 Task: Search for the email with the subject Project completion logged in from softage.1@softage.net with the filter, email from softage.6@softage.net and a new filter,  Delete it 
Action: Mouse moved to (890, 83)
Screenshot: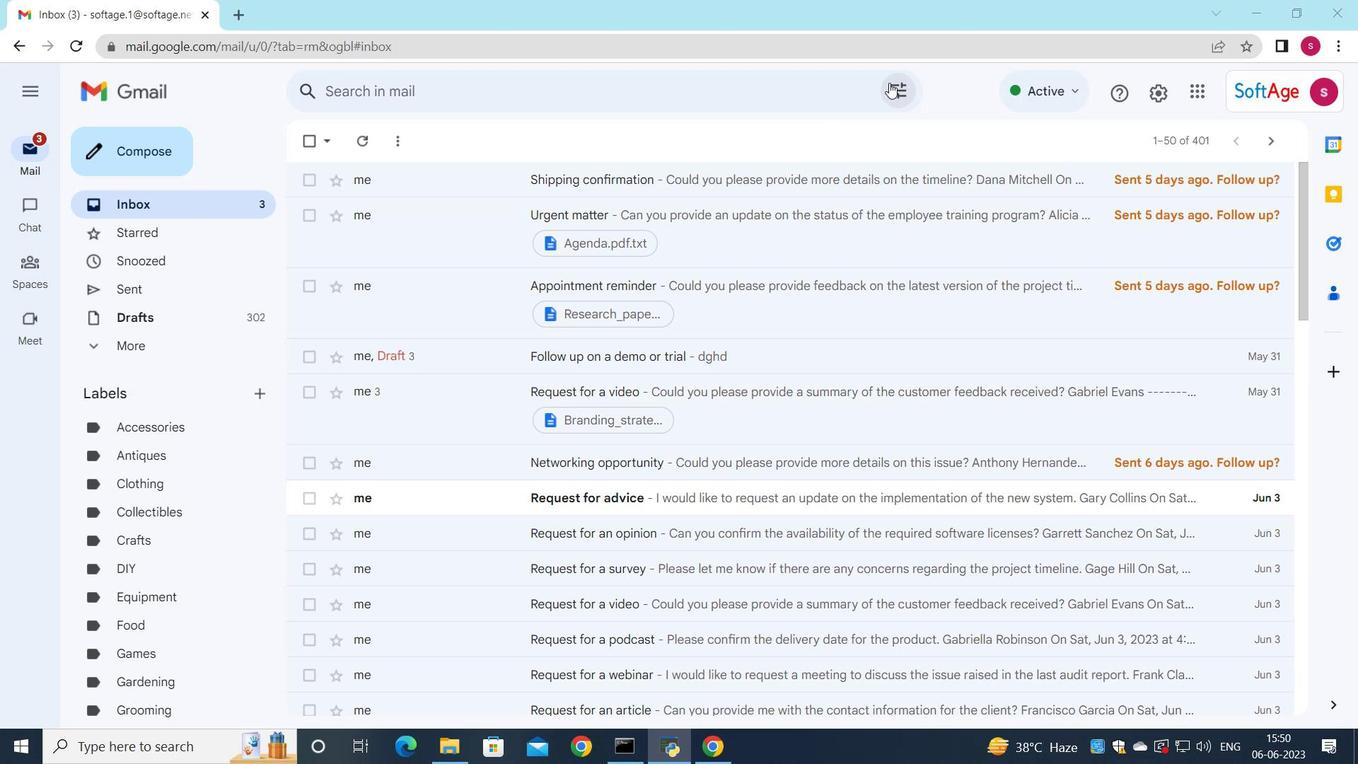 
Action: Mouse pressed left at (890, 83)
Screenshot: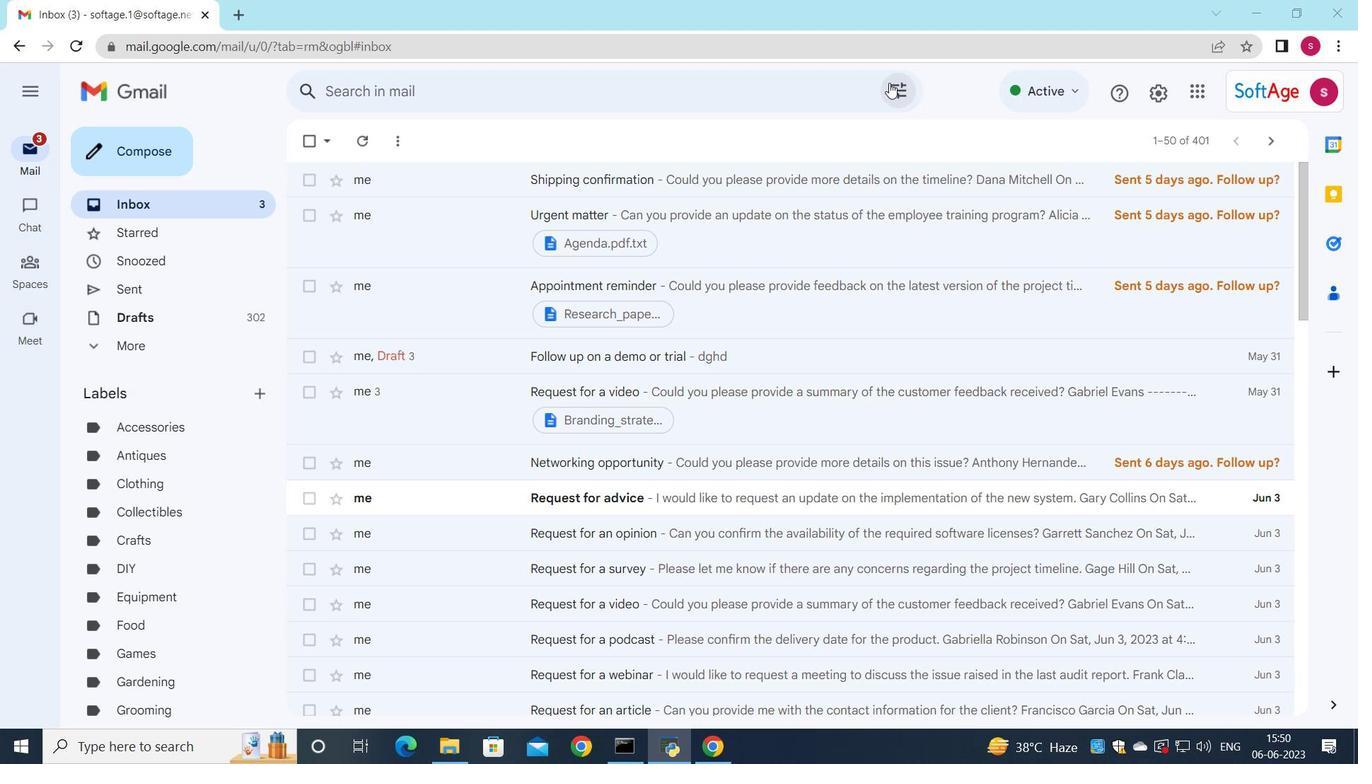 
Action: Mouse moved to (635, 210)
Screenshot: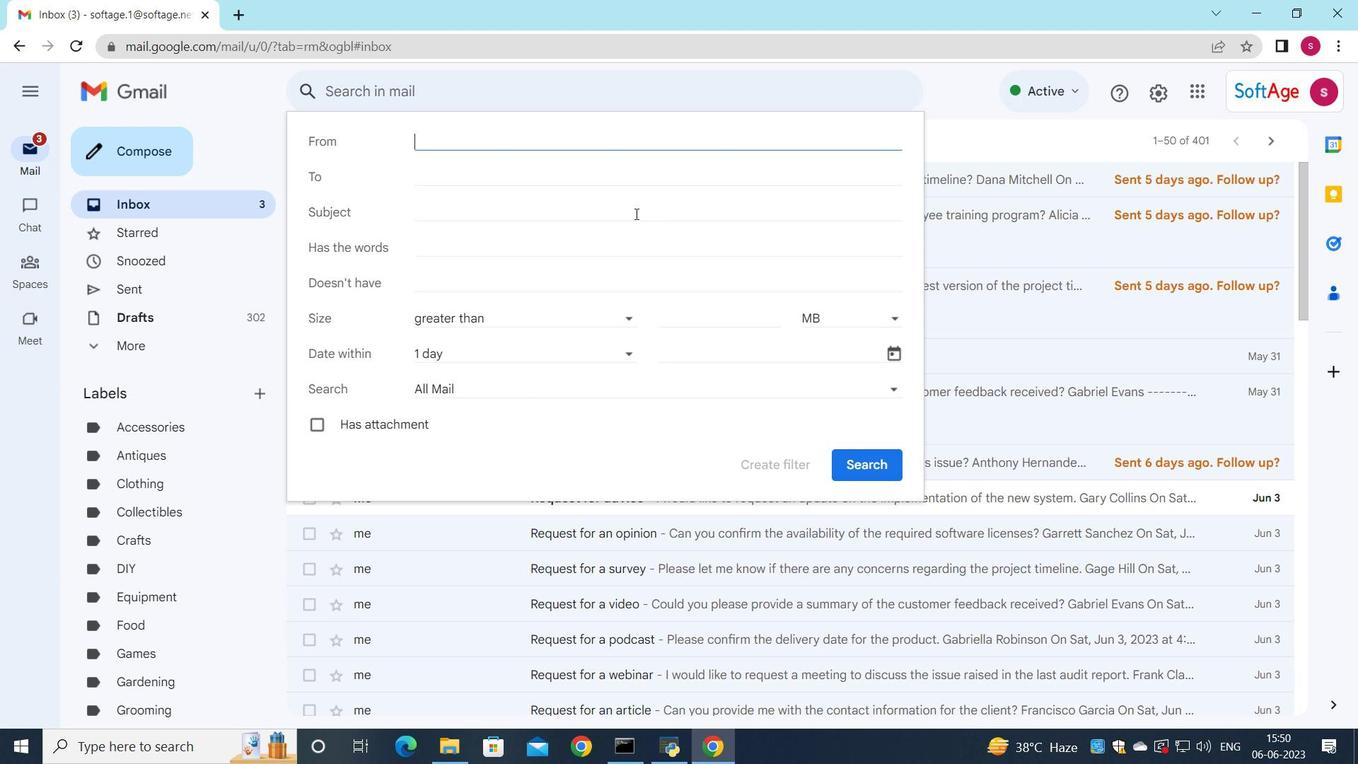 
Action: Key pressed s
Screenshot: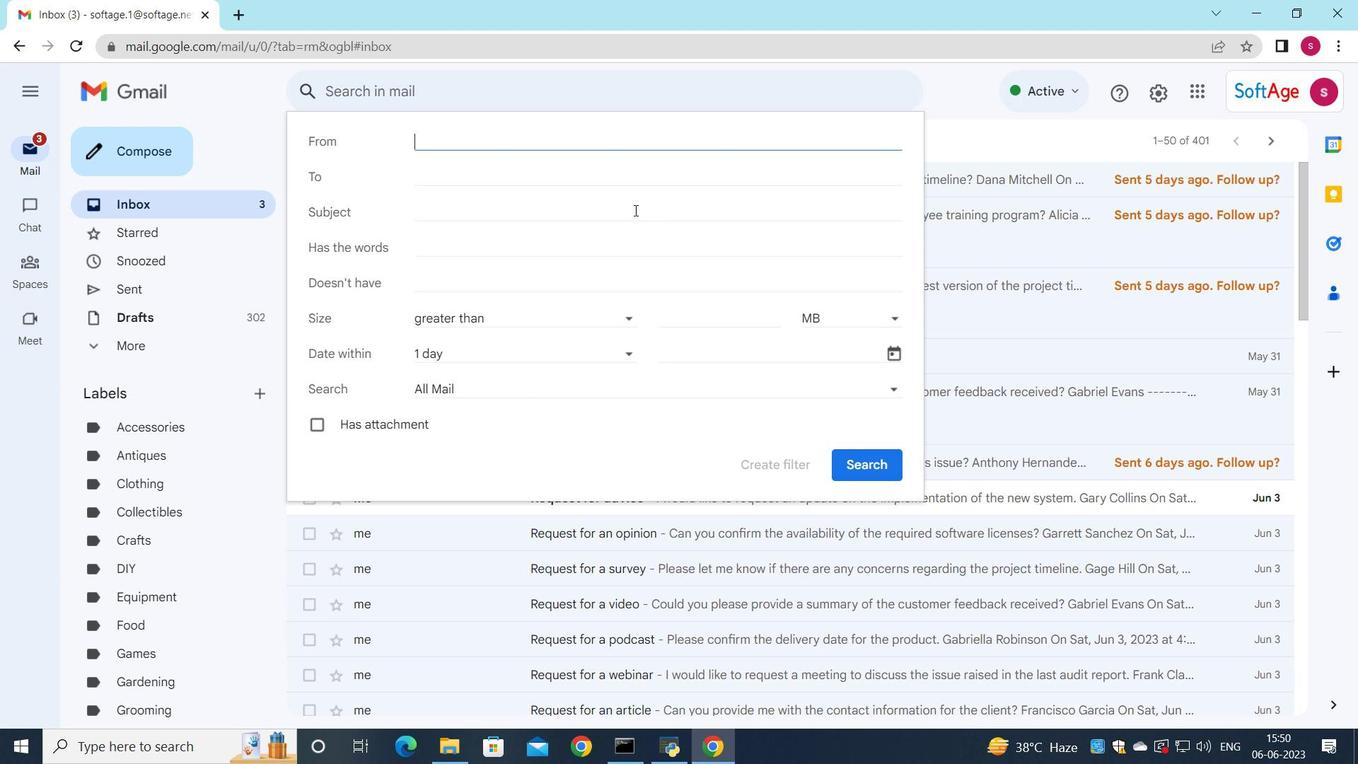 
Action: Mouse moved to (575, 170)
Screenshot: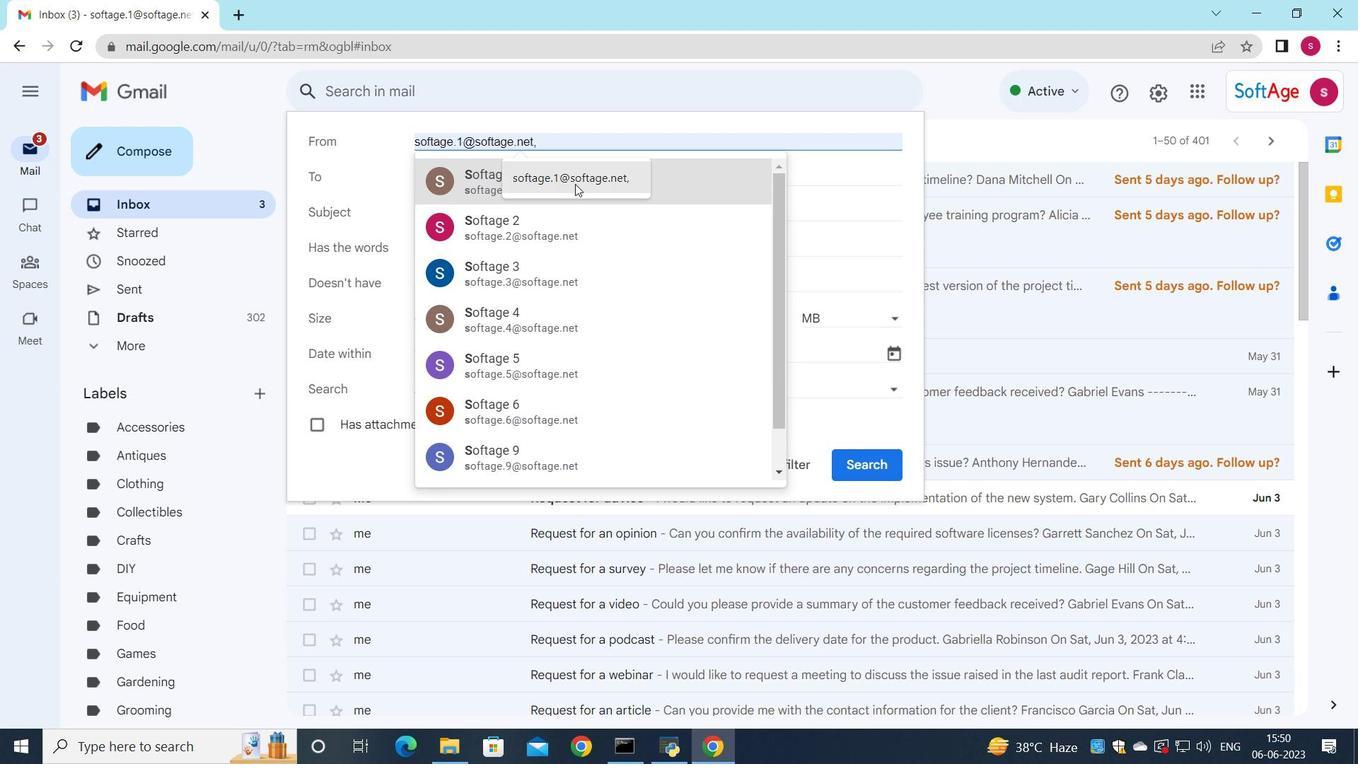 
Action: Mouse pressed left at (575, 170)
Screenshot: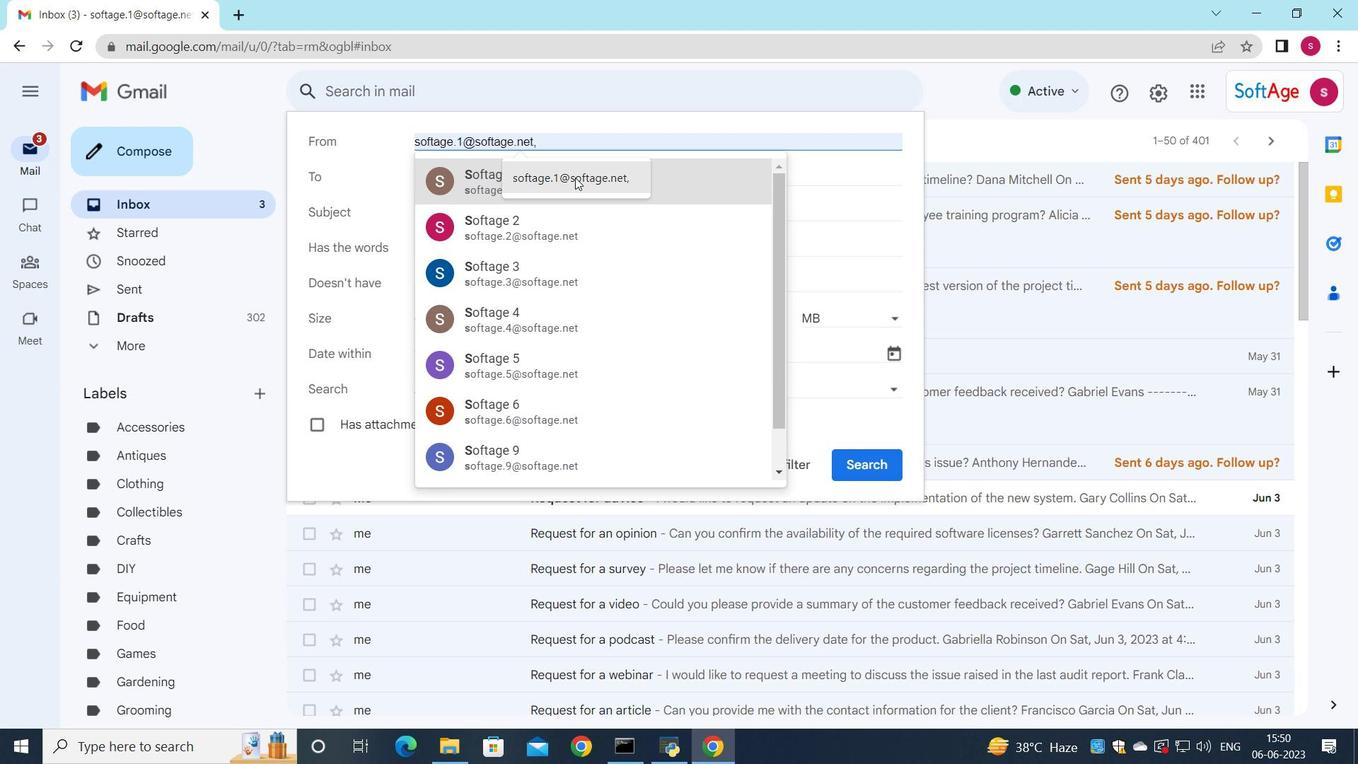 
Action: Mouse moved to (517, 171)
Screenshot: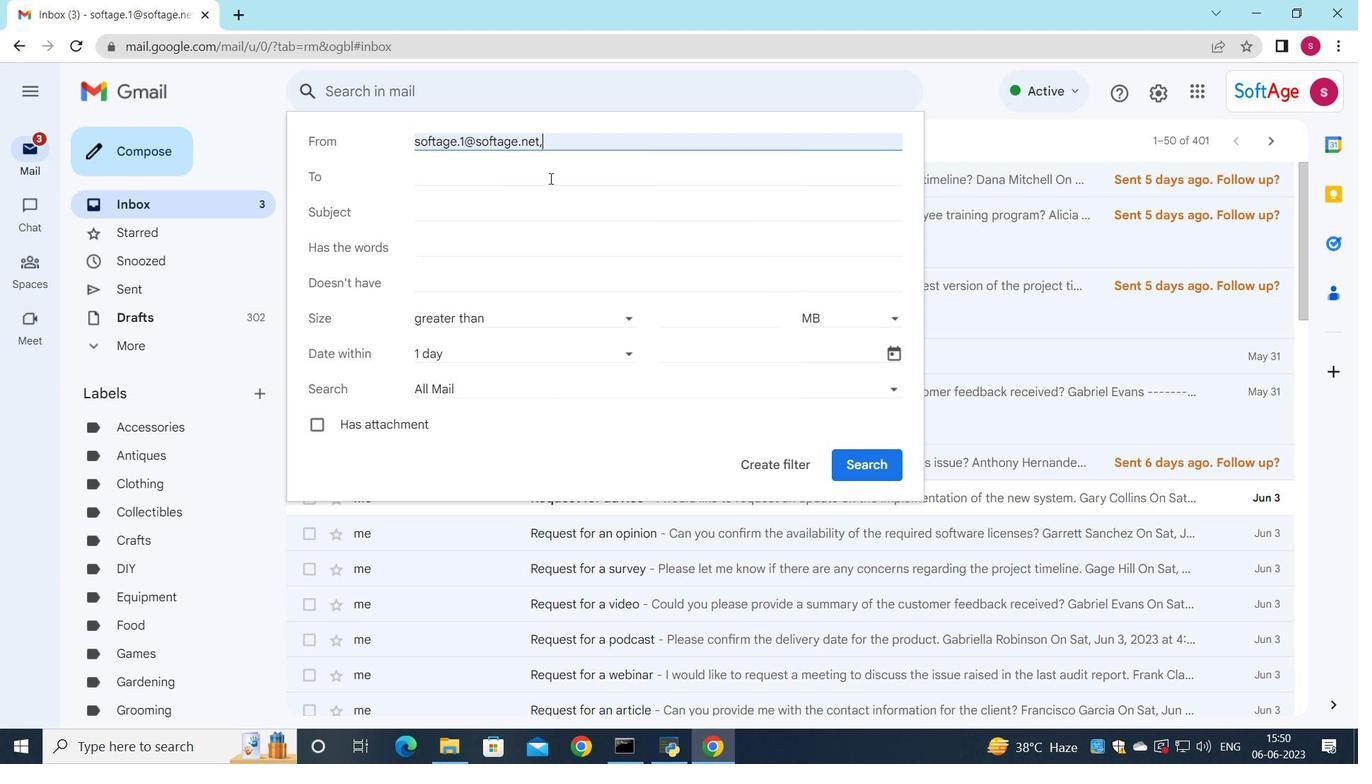 
Action: Mouse pressed left at (517, 171)
Screenshot: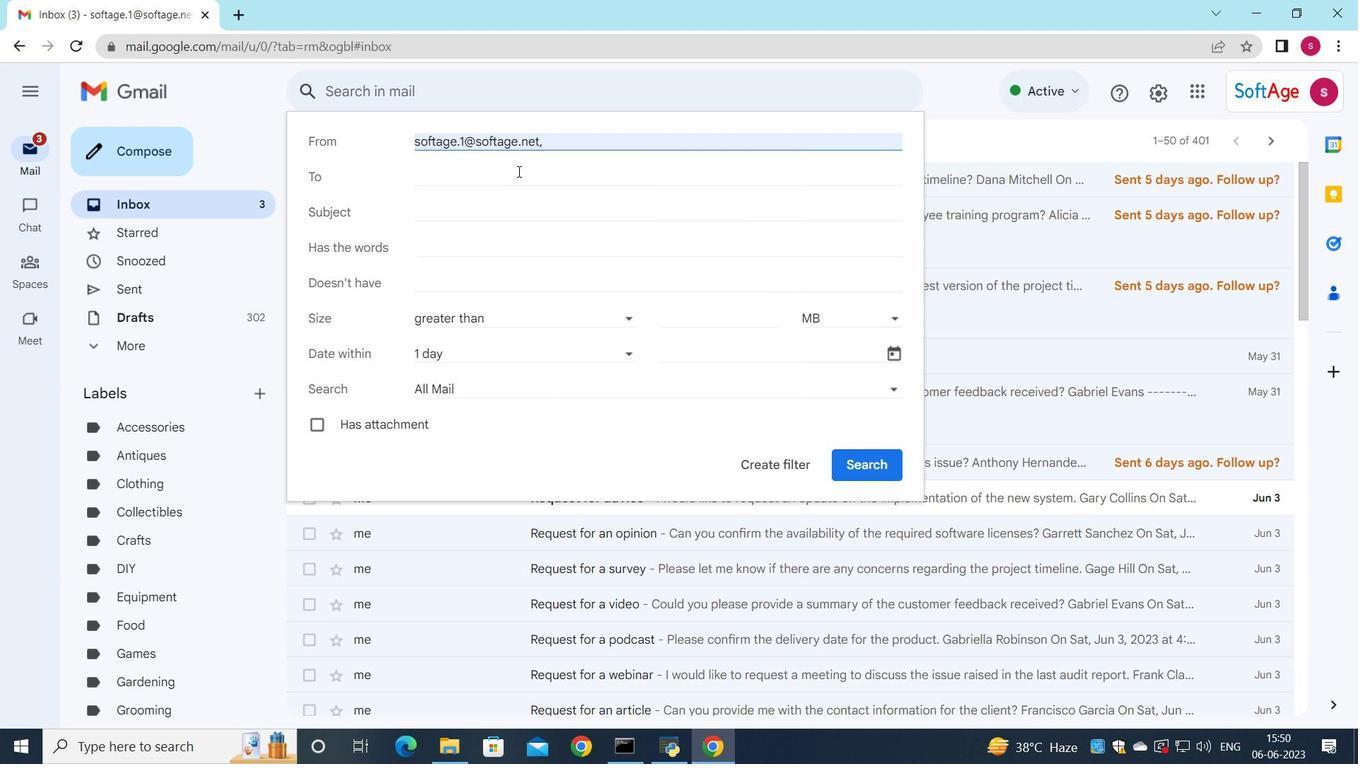 
Action: Key pressed s
Screenshot: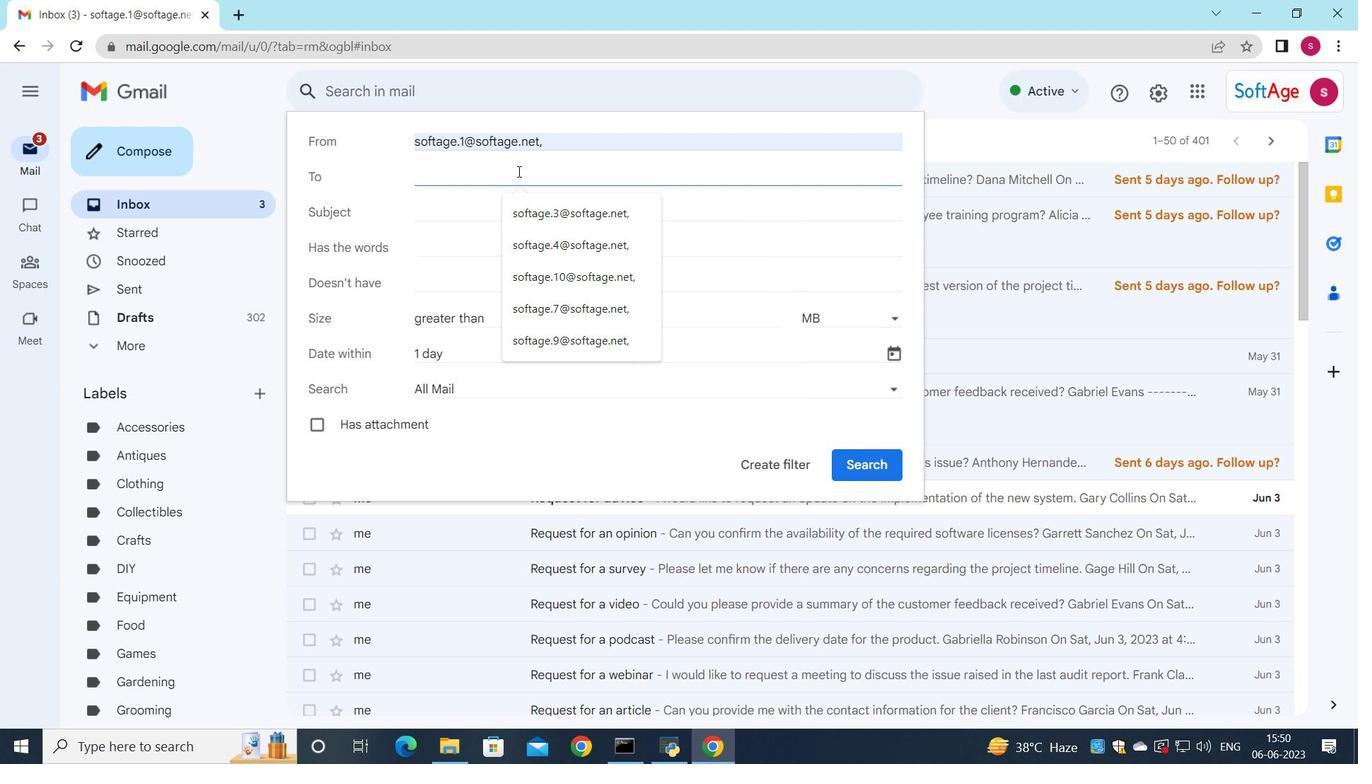 
Action: Mouse moved to (485, 455)
Screenshot: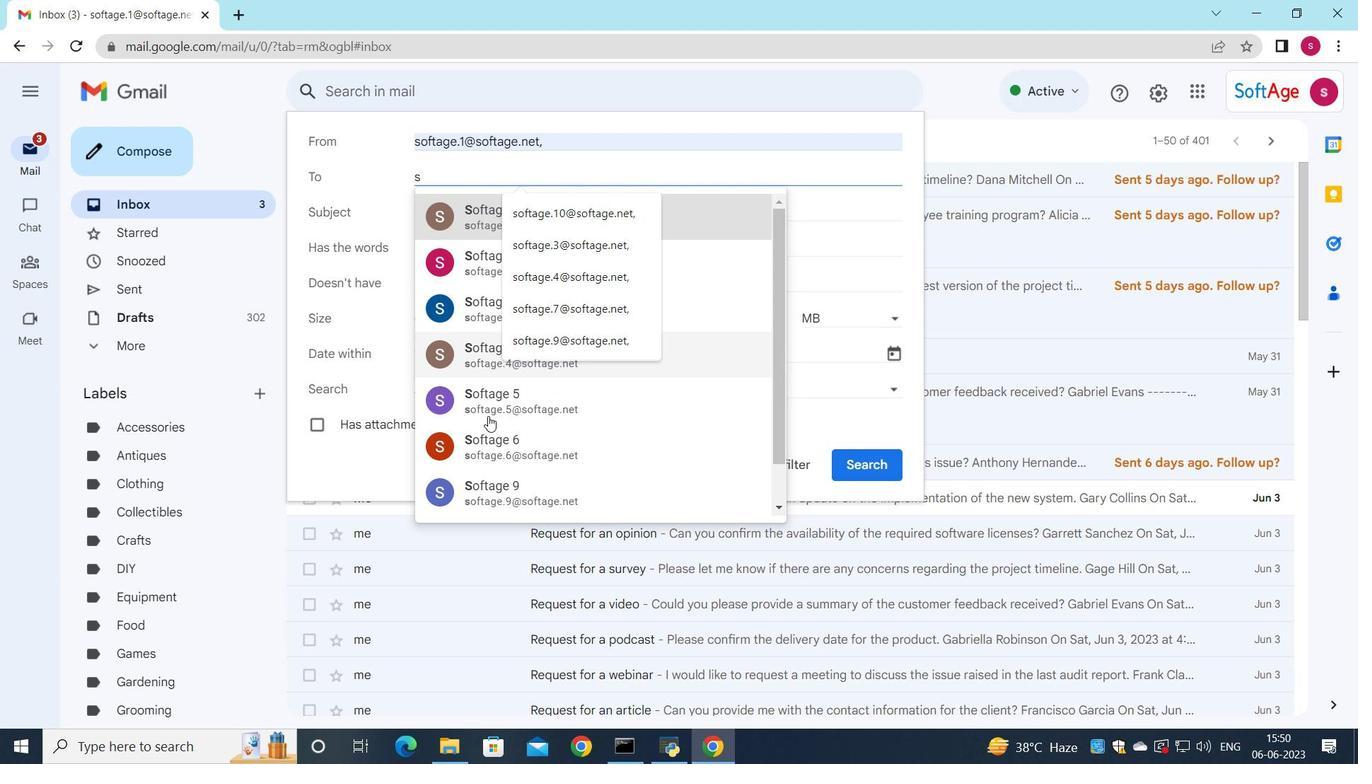 
Action: Mouse pressed left at (485, 455)
Screenshot: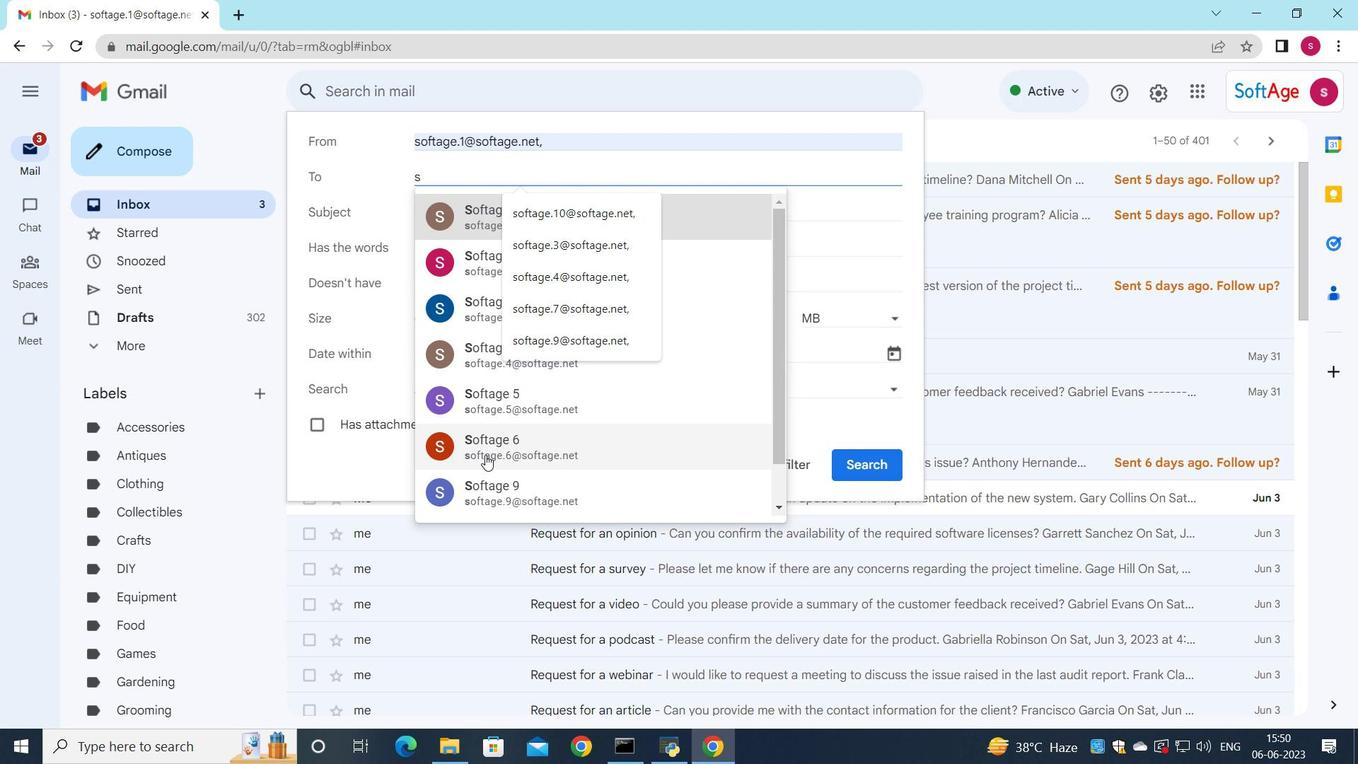 
Action: Mouse moved to (442, 217)
Screenshot: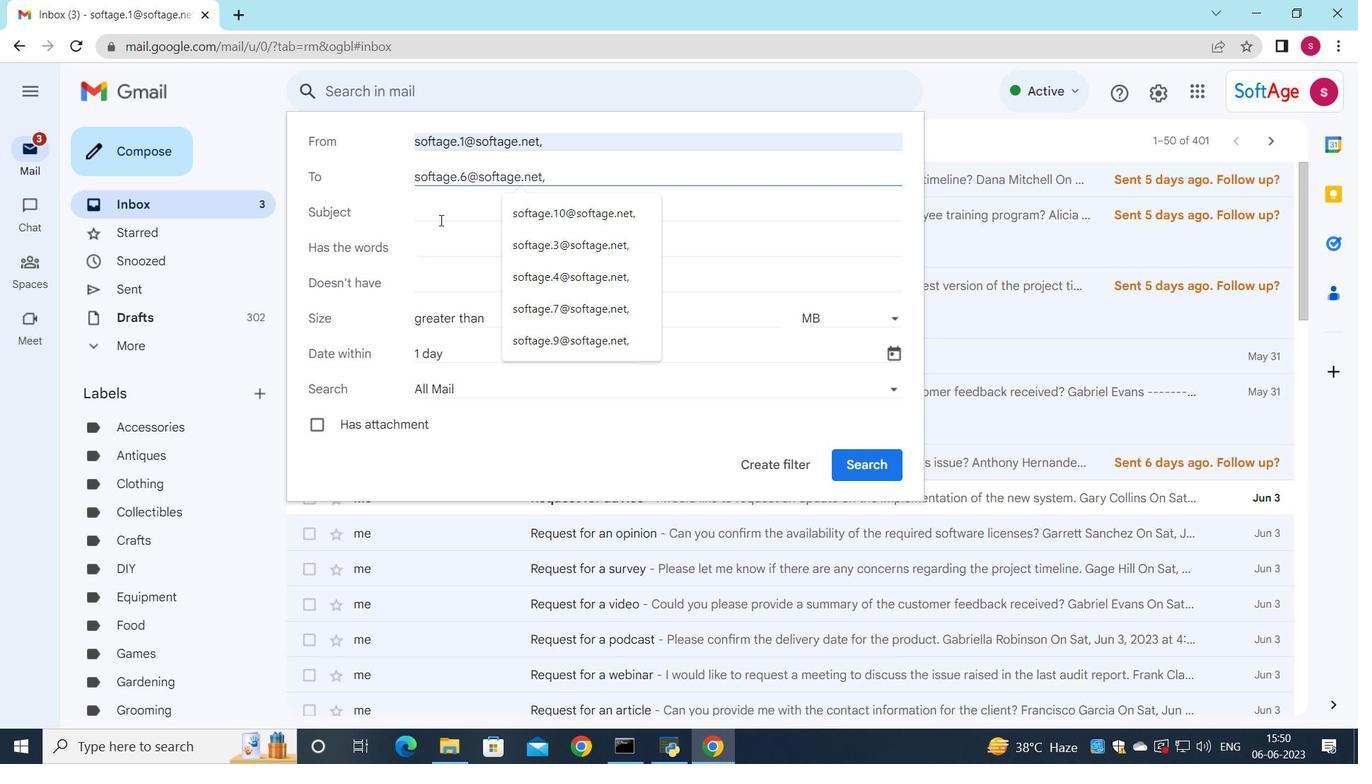 
Action: Mouse pressed left at (442, 217)
Screenshot: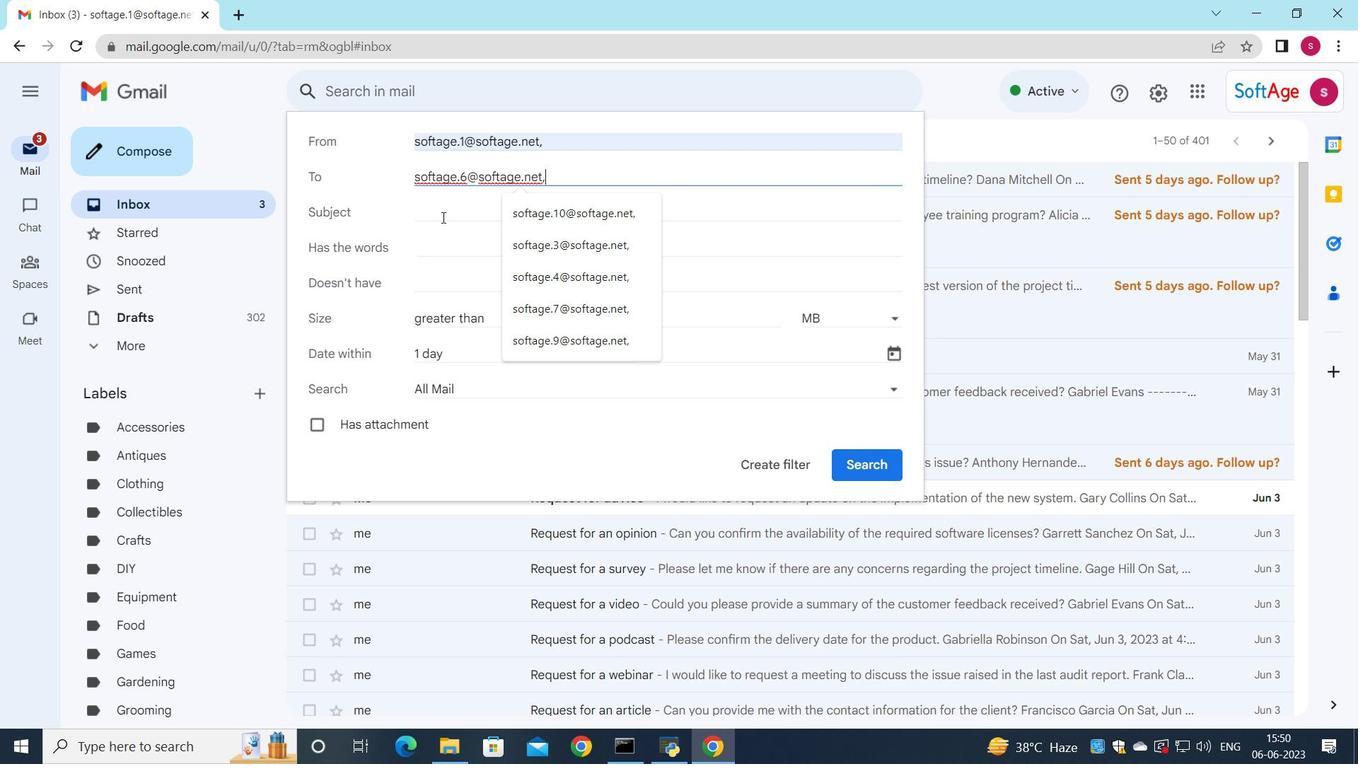 
Action: Mouse moved to (443, 217)
Screenshot: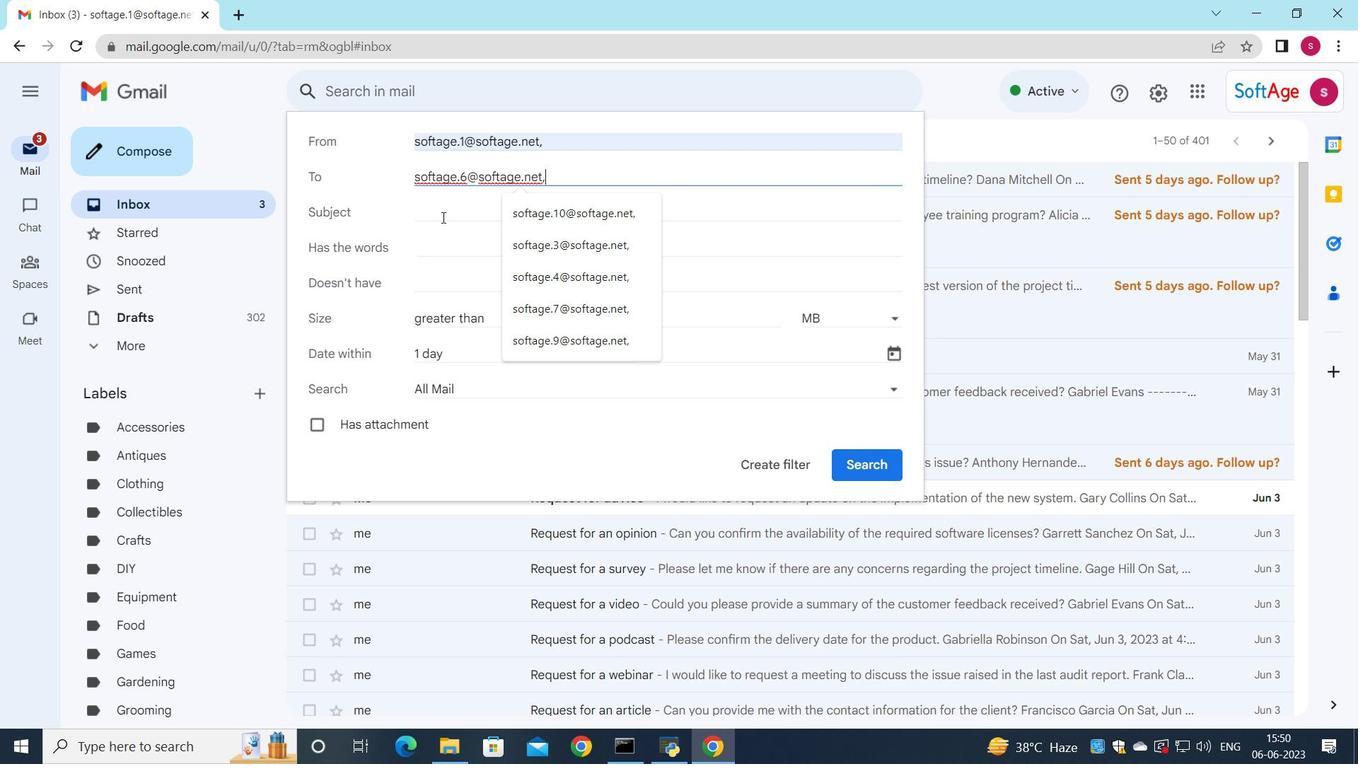 
Action: Key pressed <Key.shift>Project<Key.space>completion
Screenshot: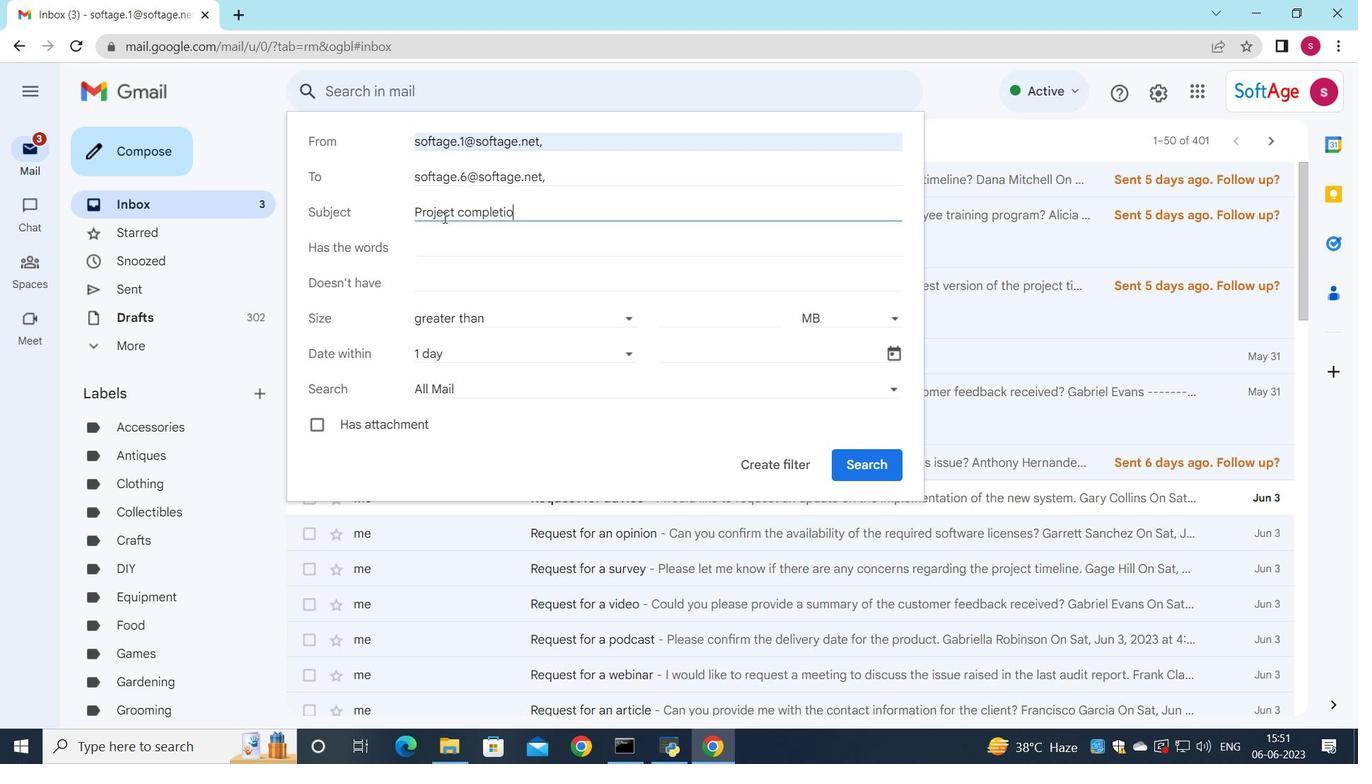
Action: Mouse moved to (500, 341)
Screenshot: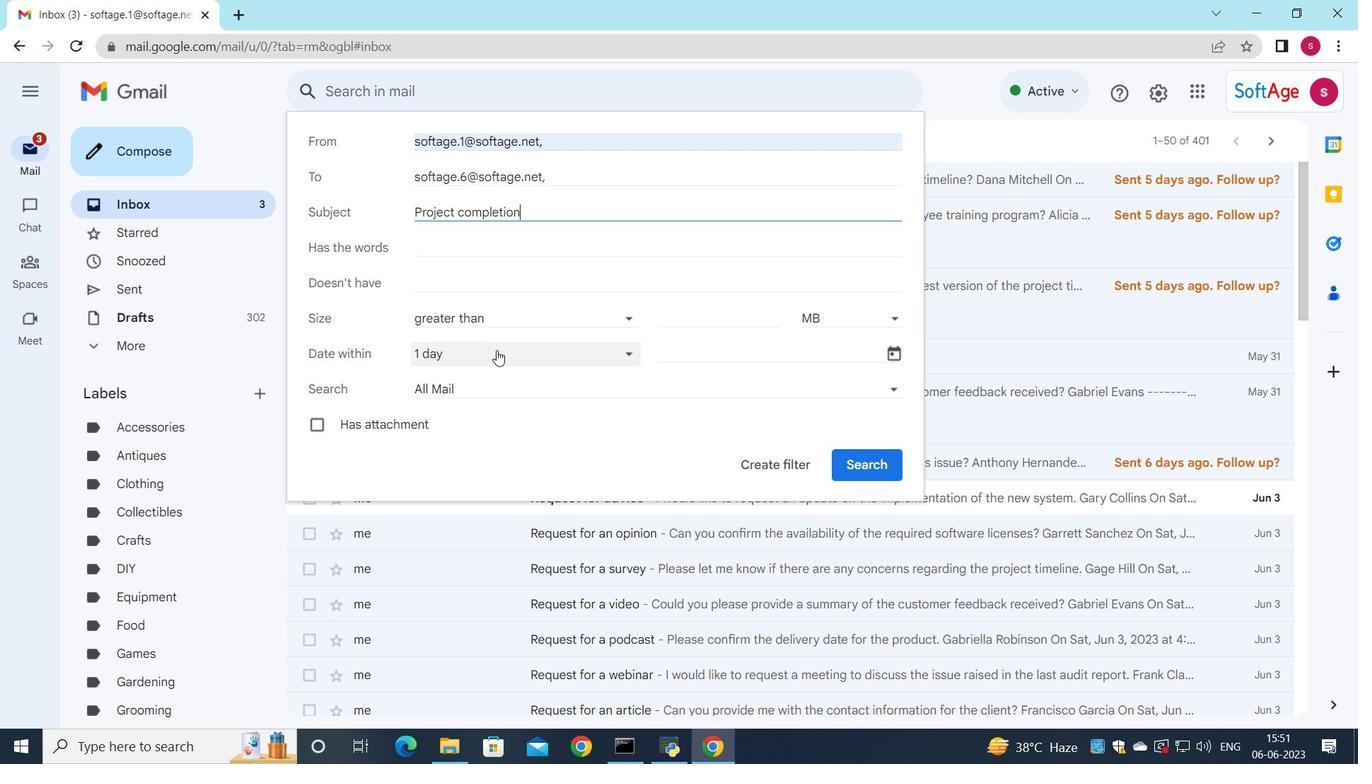 
Action: Mouse pressed left at (500, 341)
Screenshot: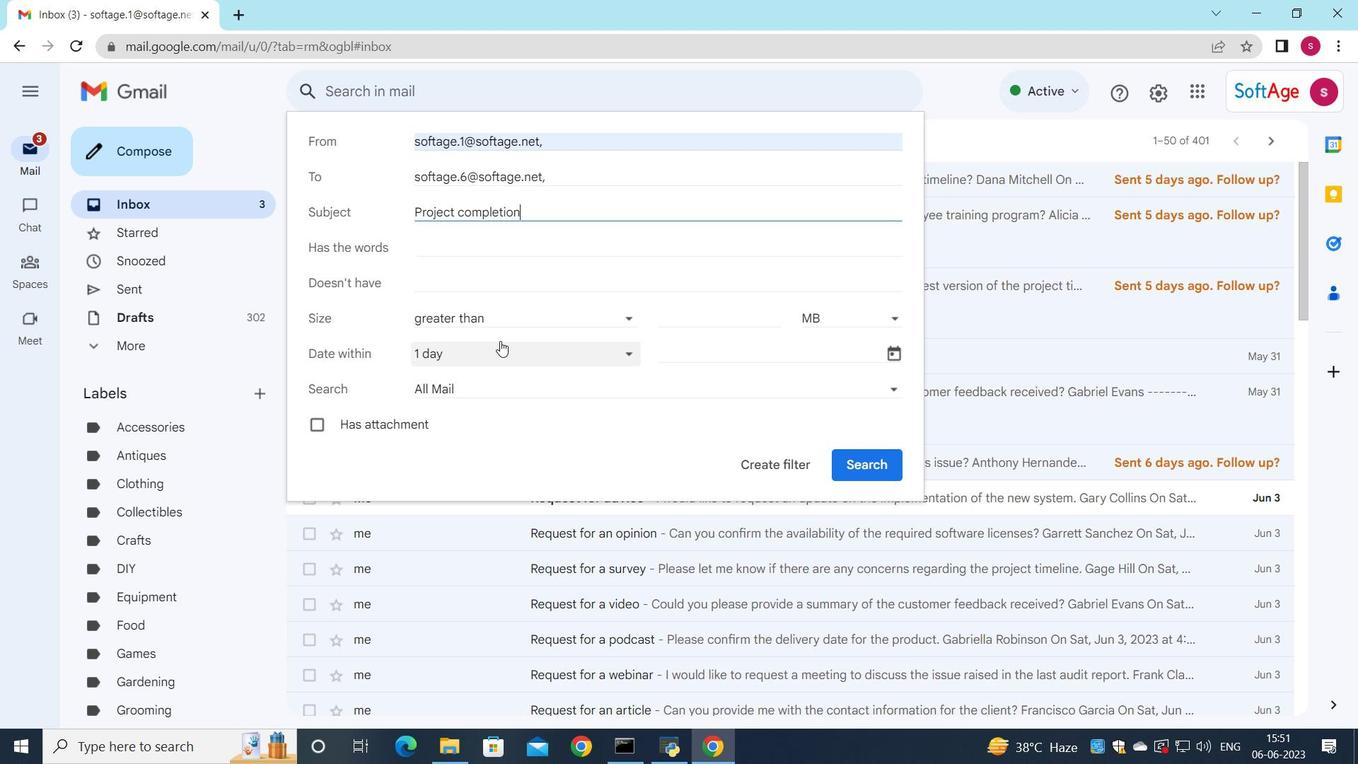 
Action: Mouse moved to (490, 551)
Screenshot: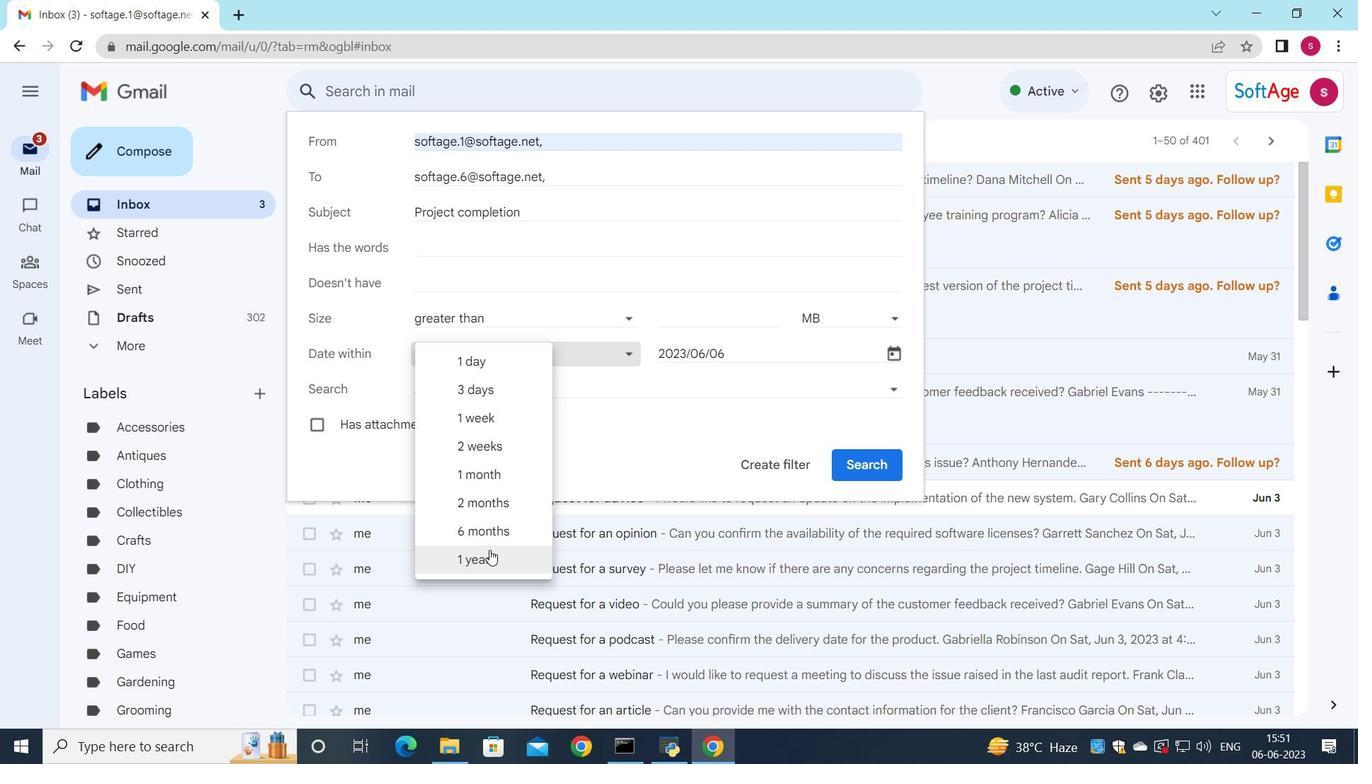 
Action: Mouse pressed left at (490, 551)
Screenshot: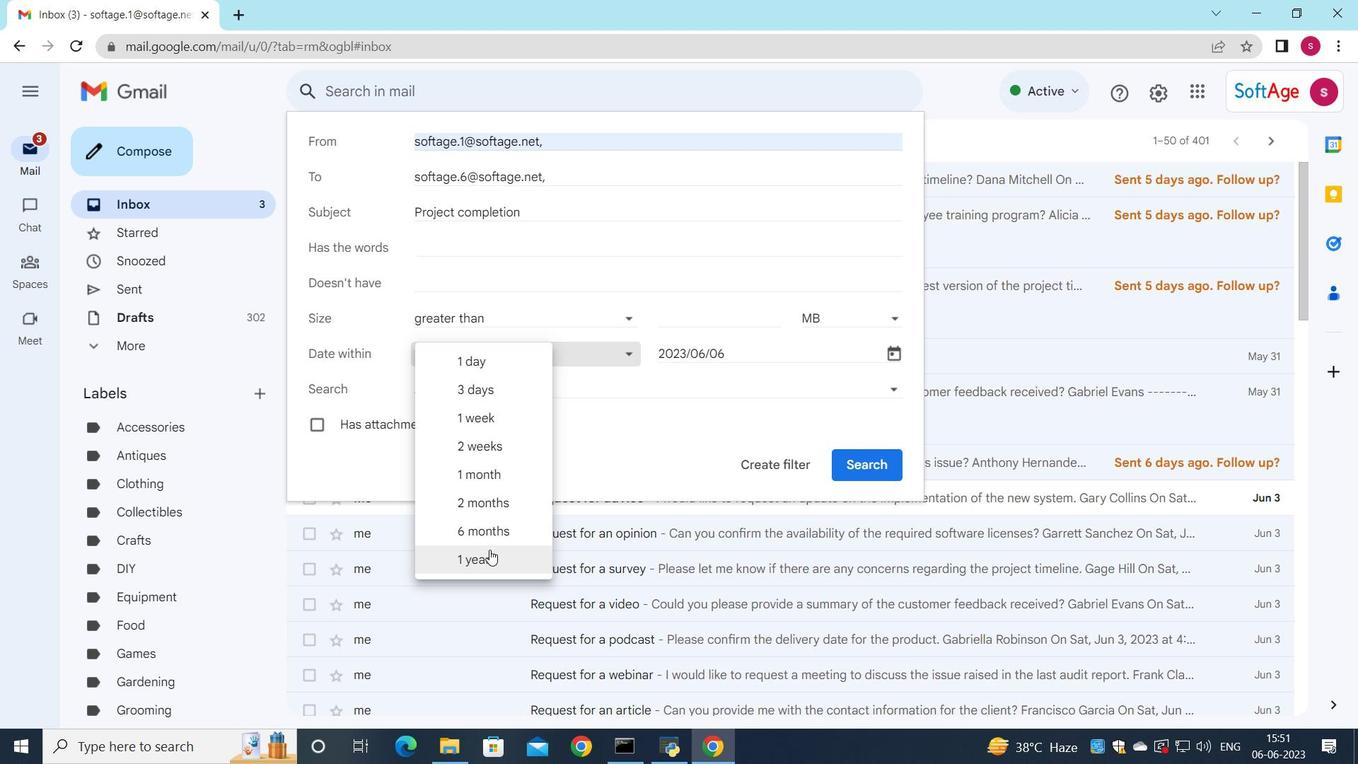 
Action: Mouse moved to (789, 466)
Screenshot: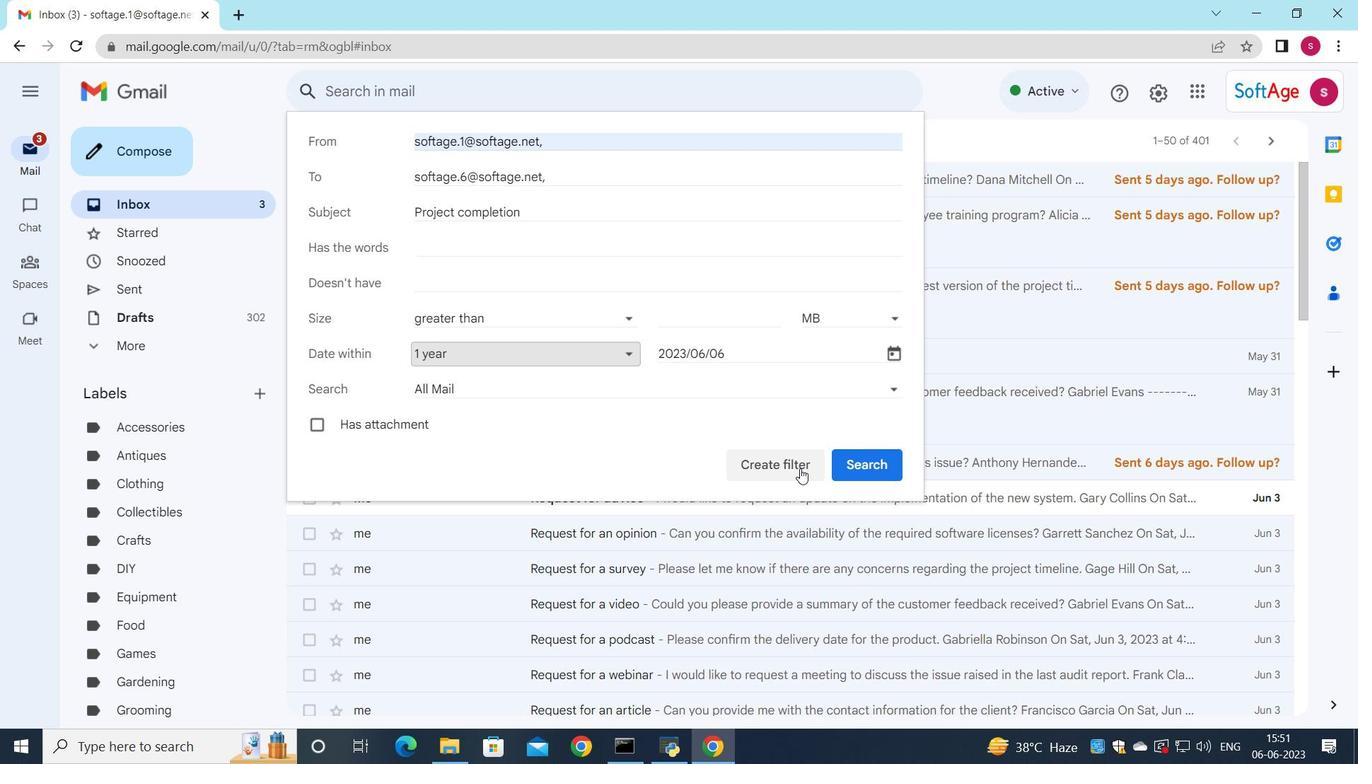 
Action: Mouse pressed left at (789, 466)
Screenshot: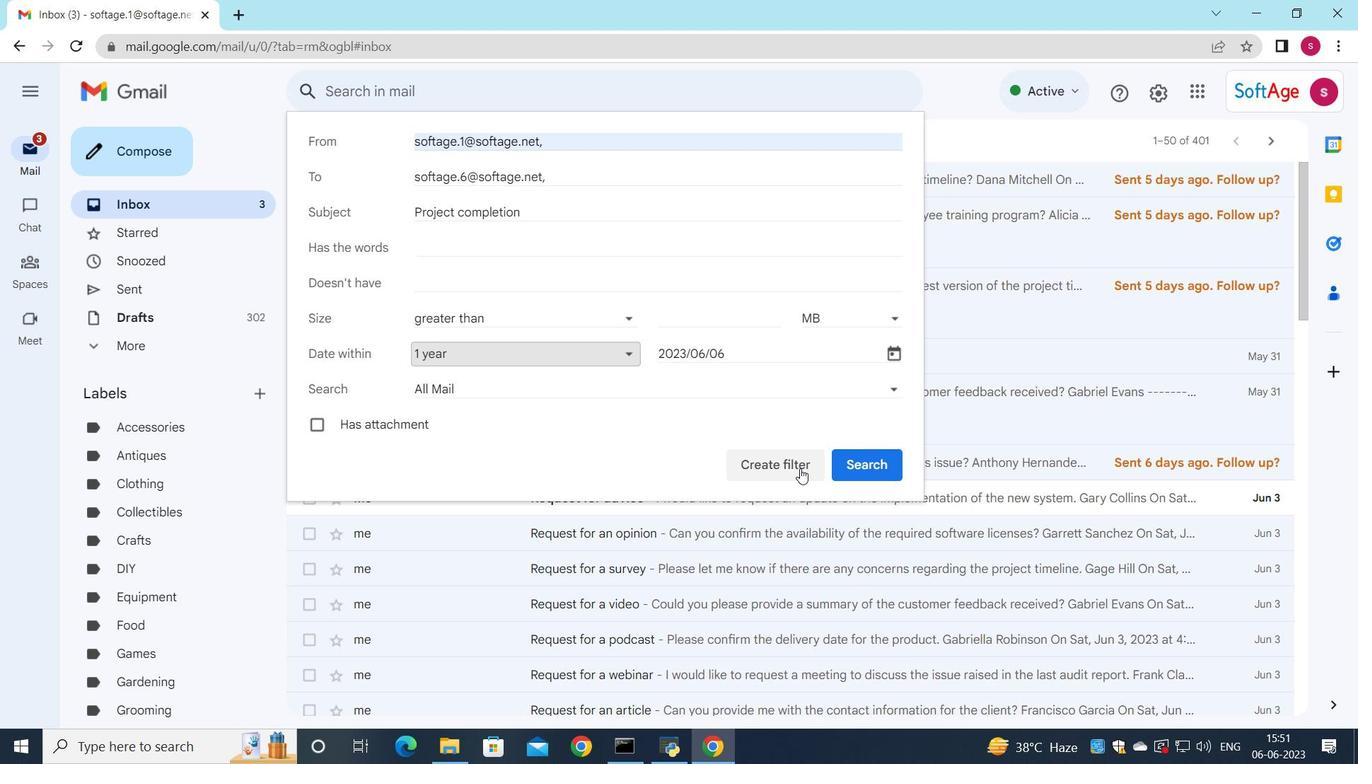 
Action: Mouse moved to (314, 301)
Screenshot: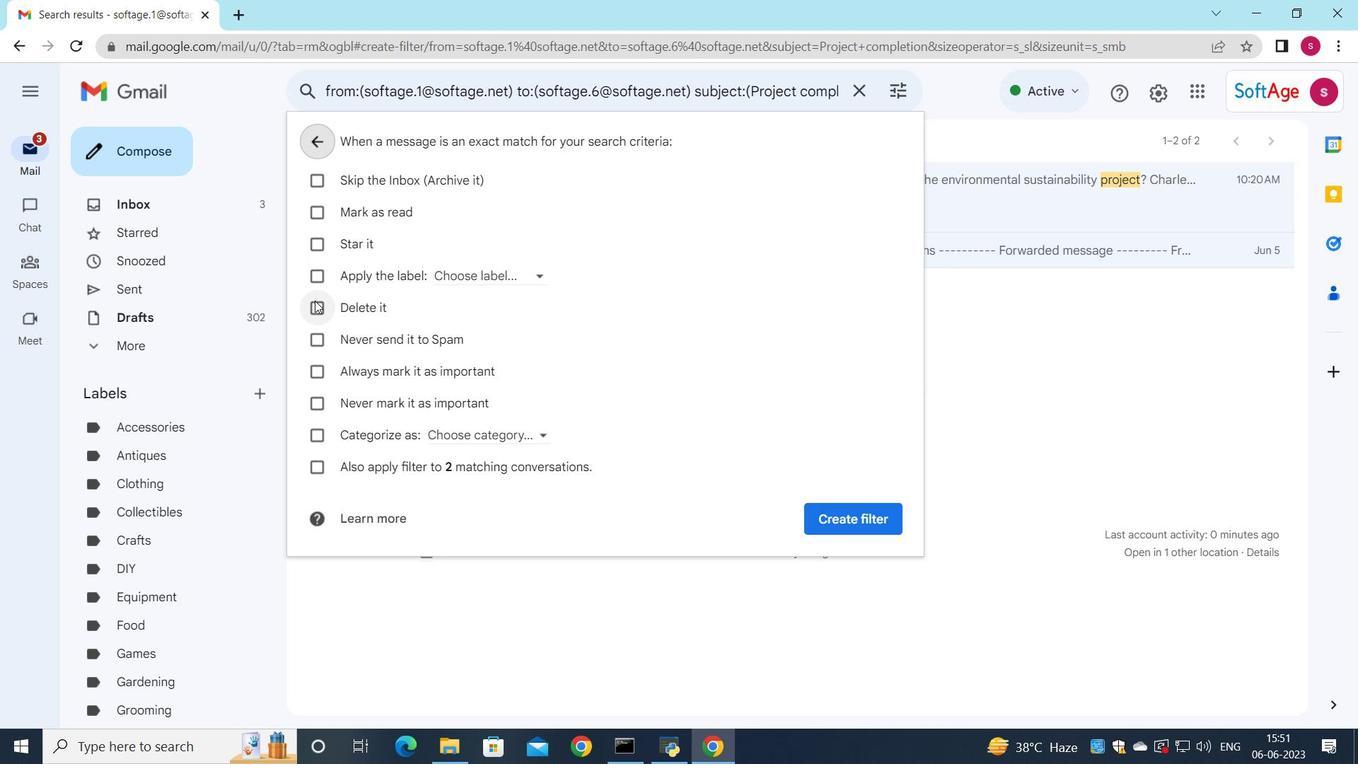 
Action: Mouse pressed left at (314, 301)
Screenshot: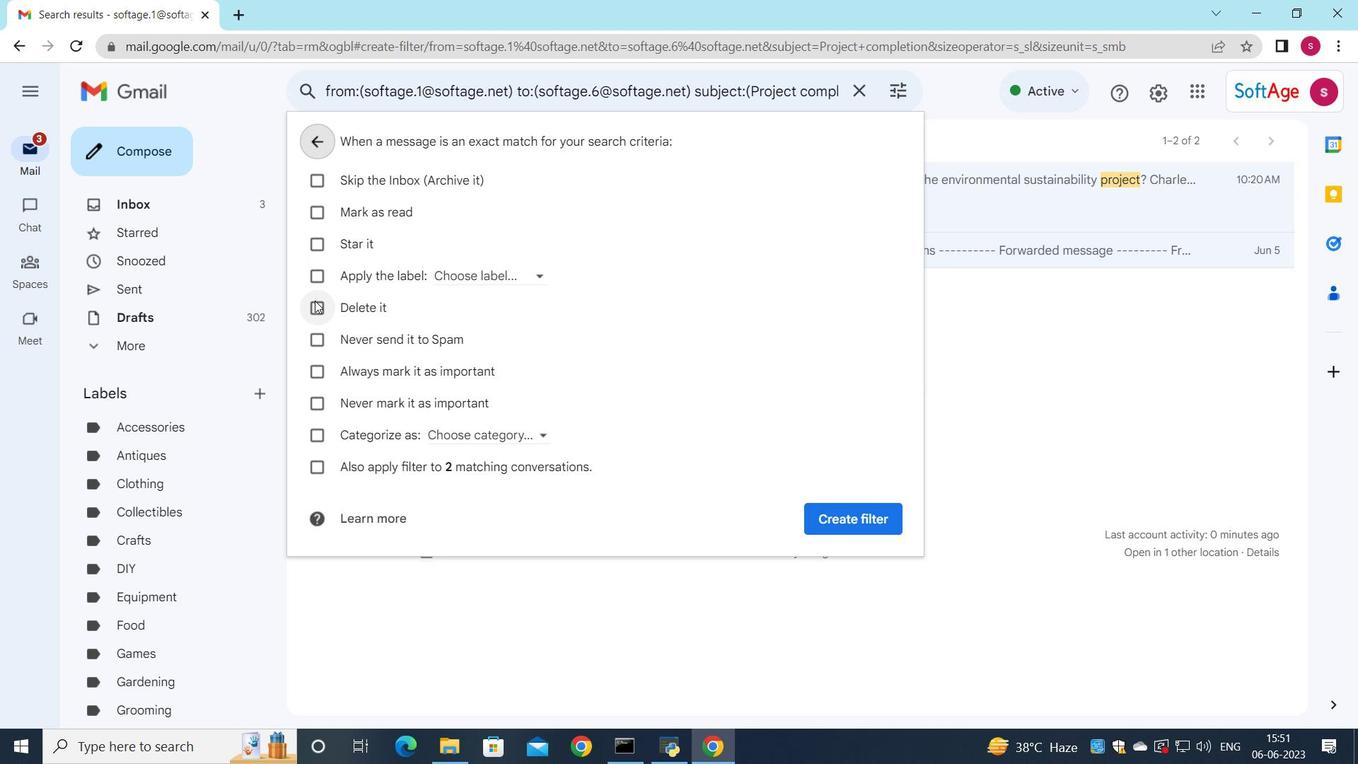 
Action: Mouse moved to (833, 522)
Screenshot: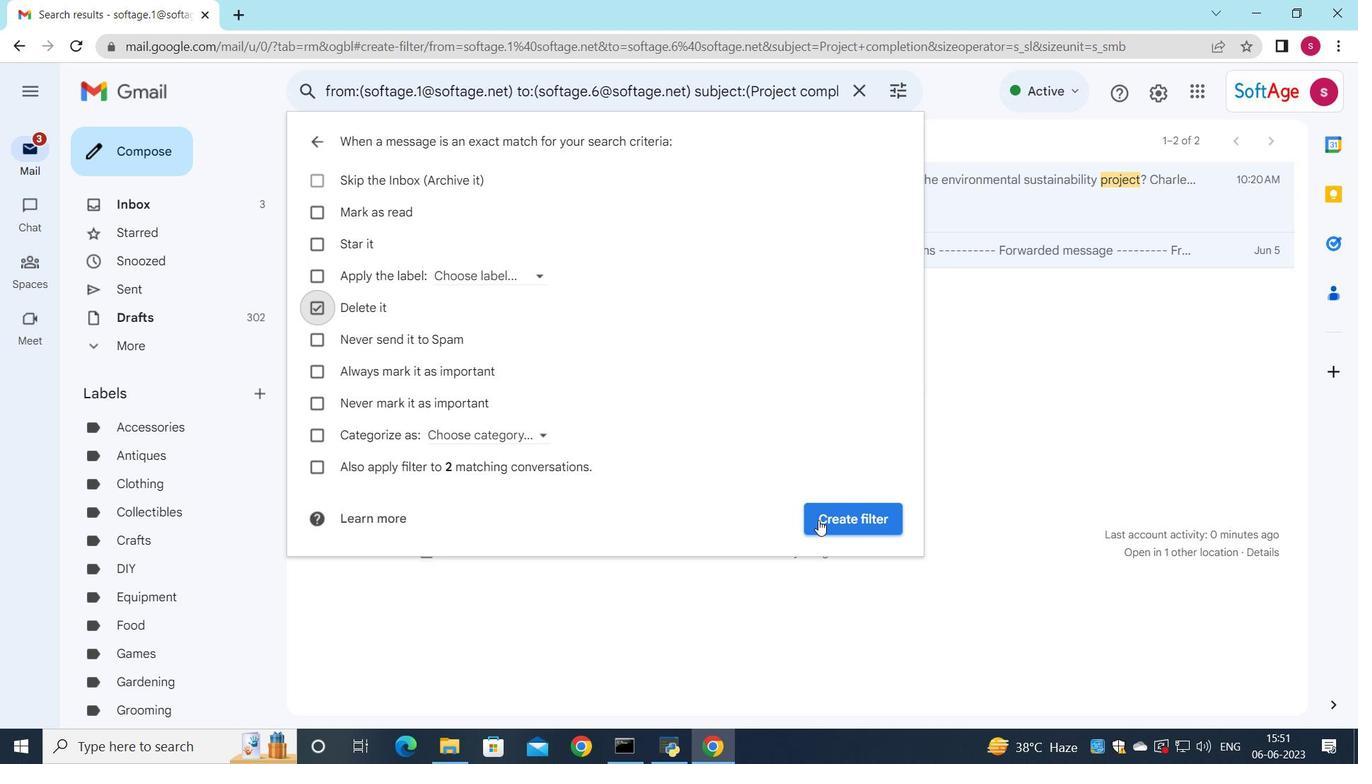 
Action: Mouse pressed left at (833, 522)
Screenshot: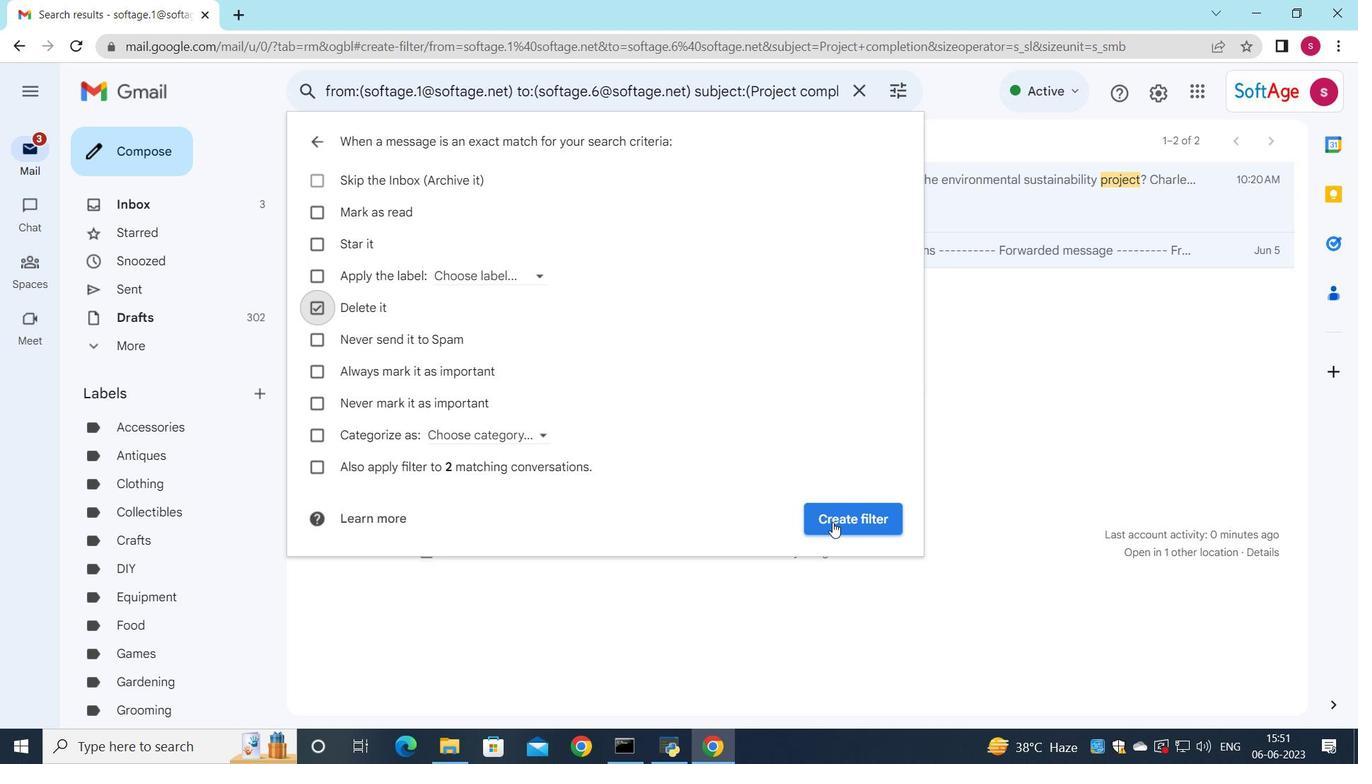 
Action: Mouse moved to (861, 493)
Screenshot: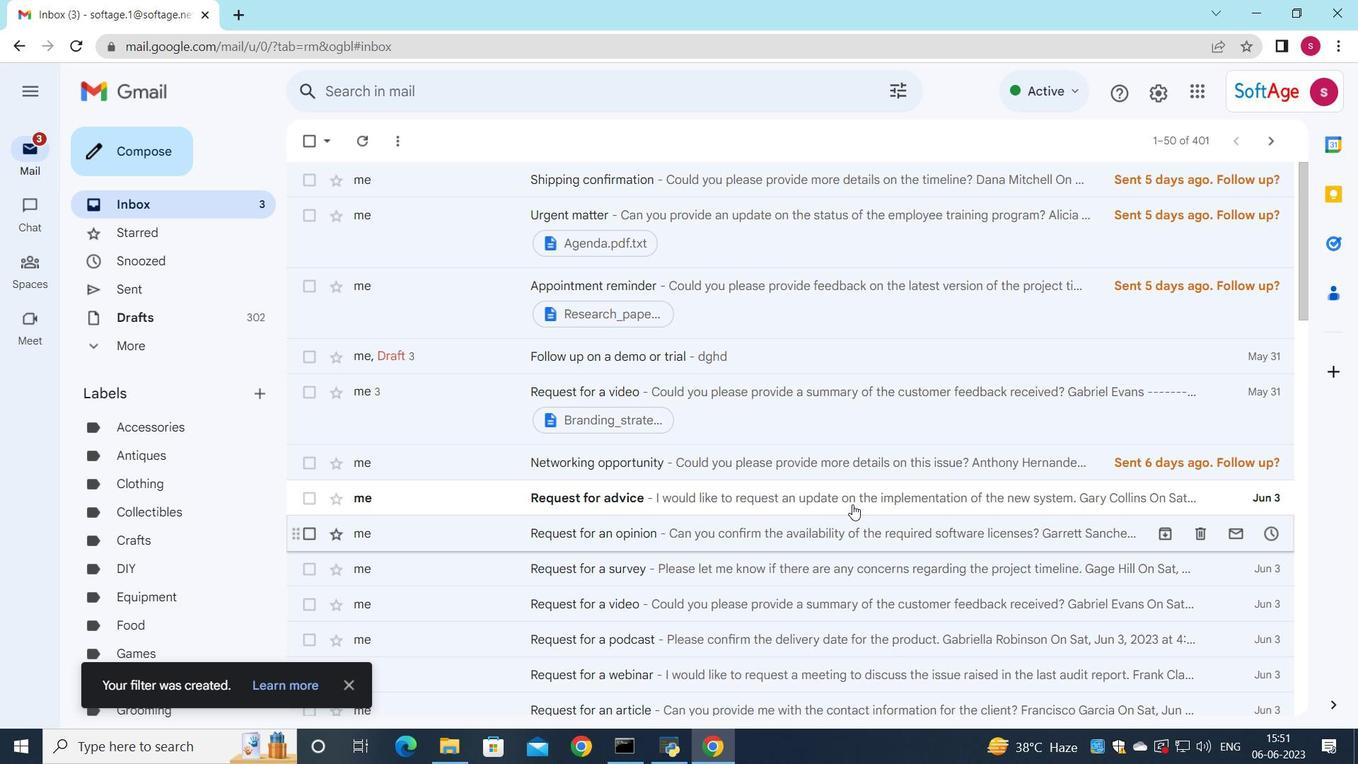 
